 Task: Create a due date automation trigger when advanced on, on the wednesday of the week a card is due add fields with all custom fields completed at 11:00 AM.
Action: Mouse moved to (1029, 81)
Screenshot: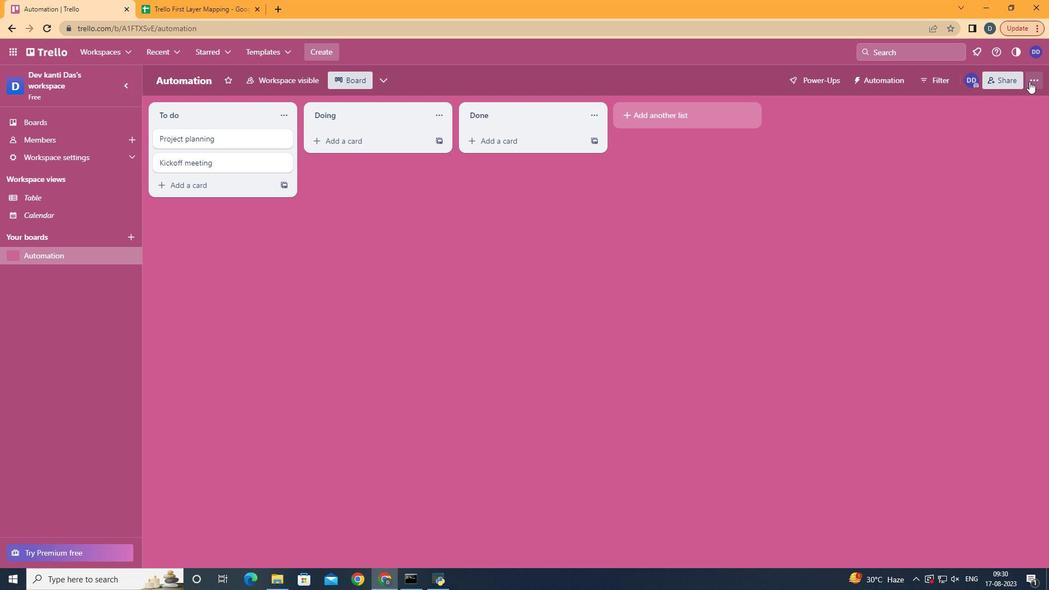 
Action: Mouse pressed left at (1029, 81)
Screenshot: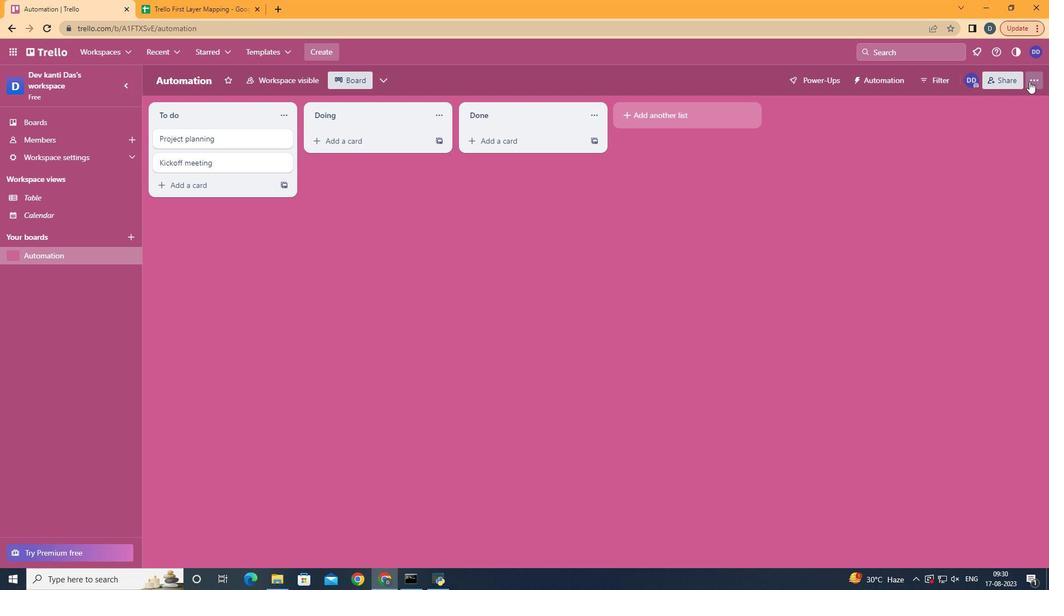 
Action: Mouse moved to (954, 220)
Screenshot: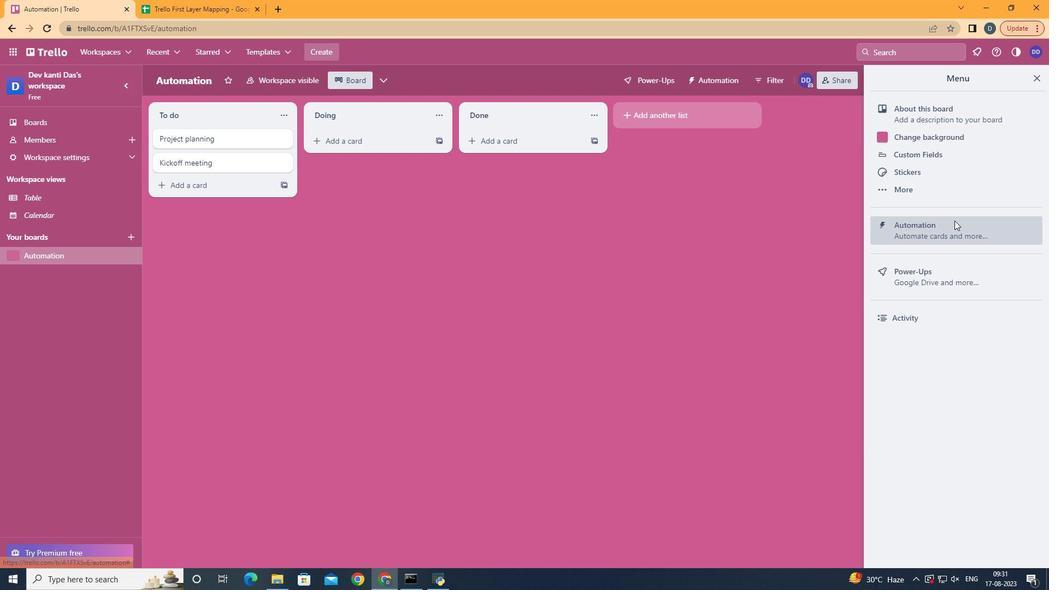 
Action: Mouse pressed left at (954, 220)
Screenshot: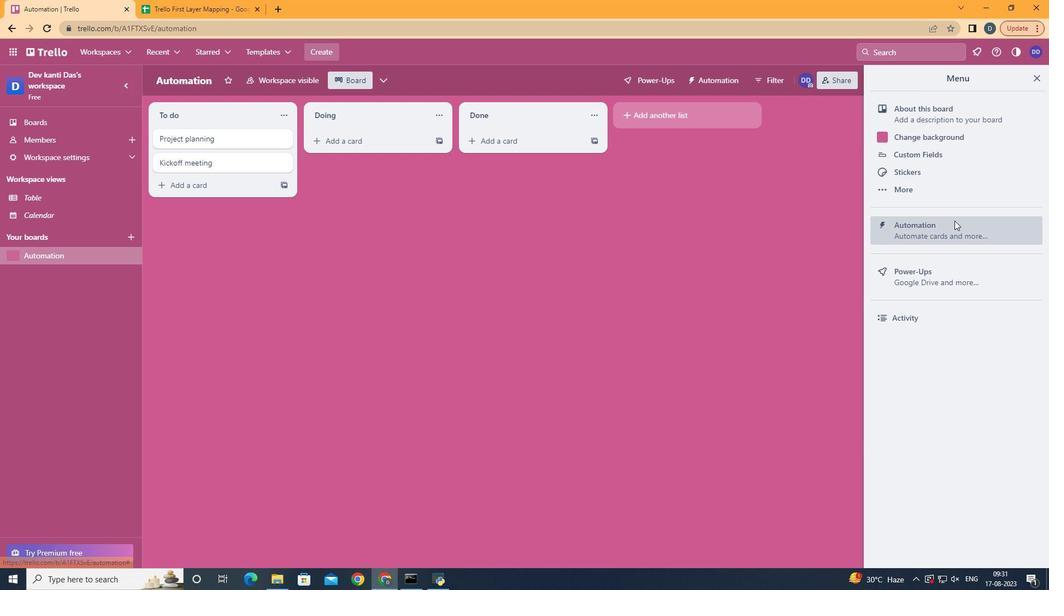 
Action: Mouse moved to (193, 221)
Screenshot: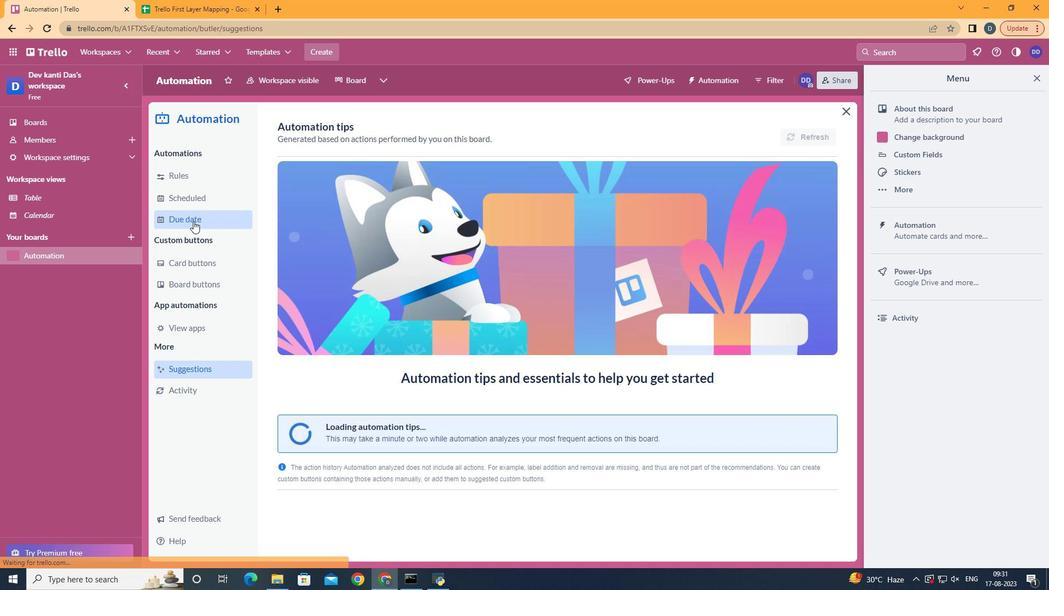 
Action: Mouse pressed left at (193, 221)
Screenshot: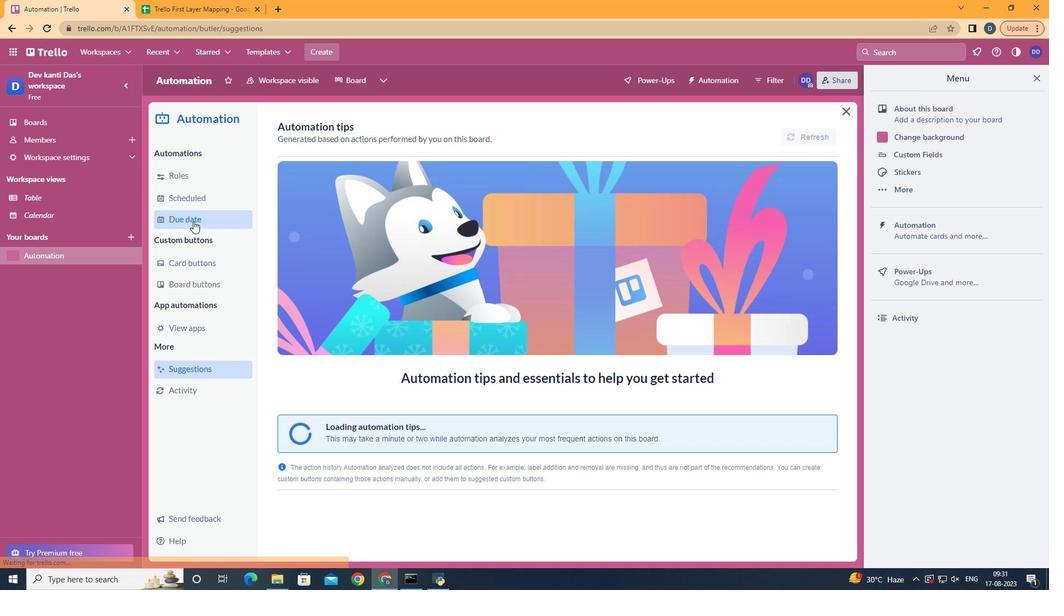 
Action: Mouse moved to (759, 130)
Screenshot: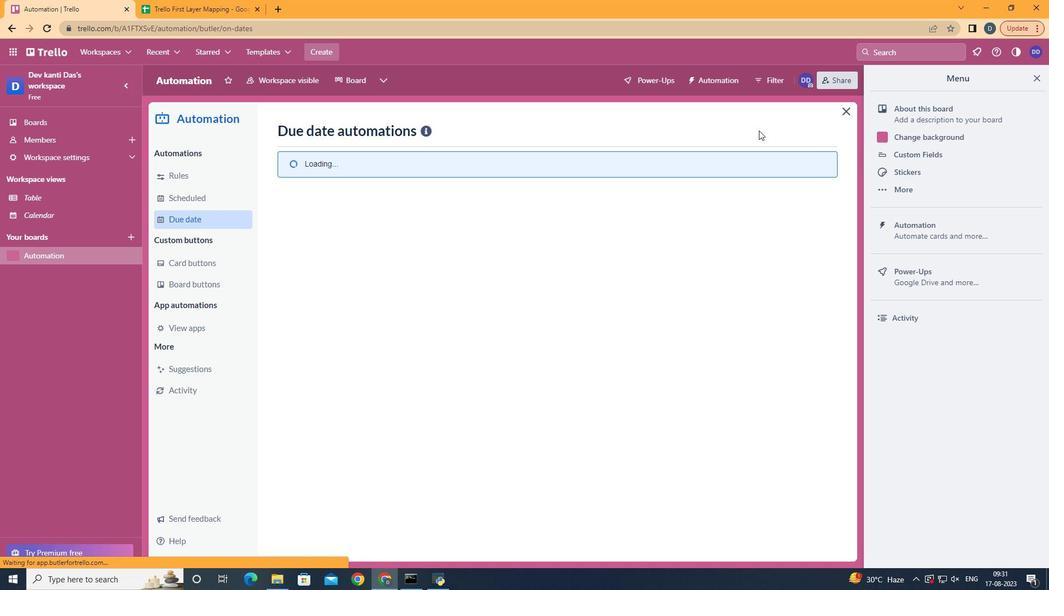
Action: Mouse pressed left at (759, 130)
Screenshot: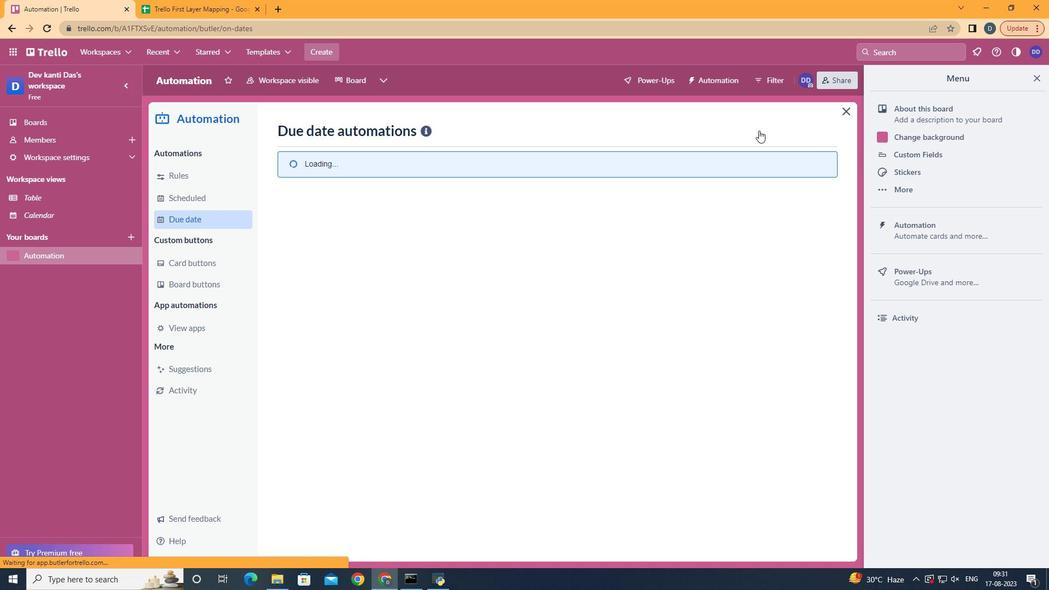 
Action: Mouse pressed left at (759, 130)
Screenshot: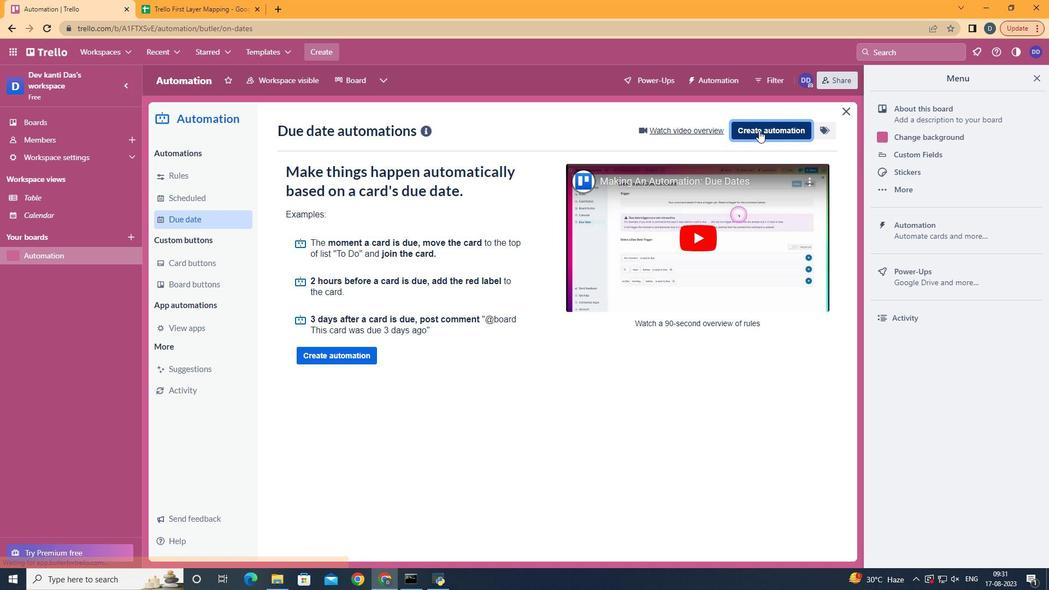 
Action: Mouse moved to (582, 237)
Screenshot: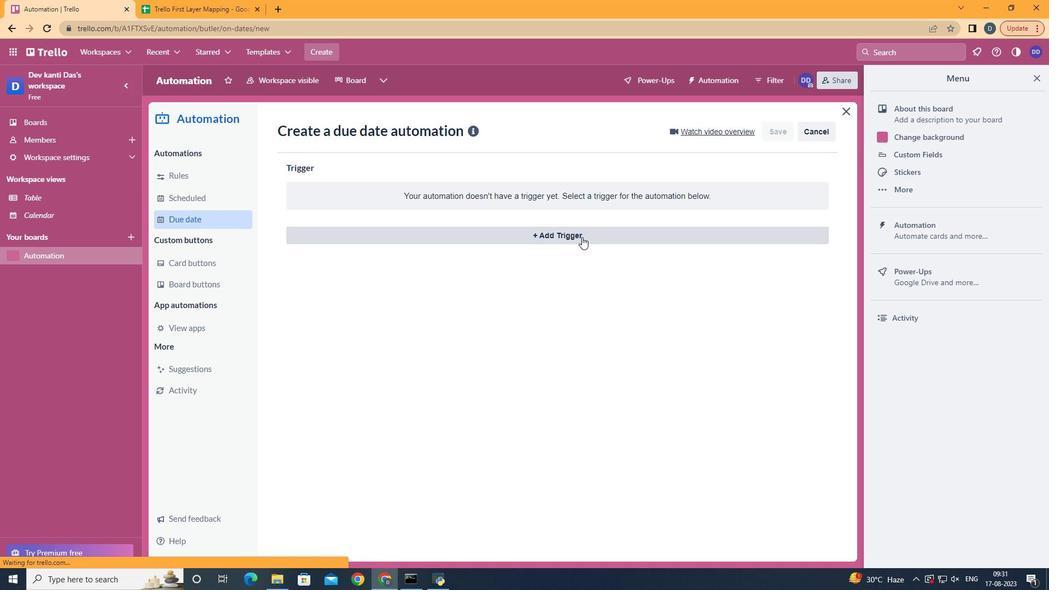 
Action: Mouse pressed left at (582, 237)
Screenshot: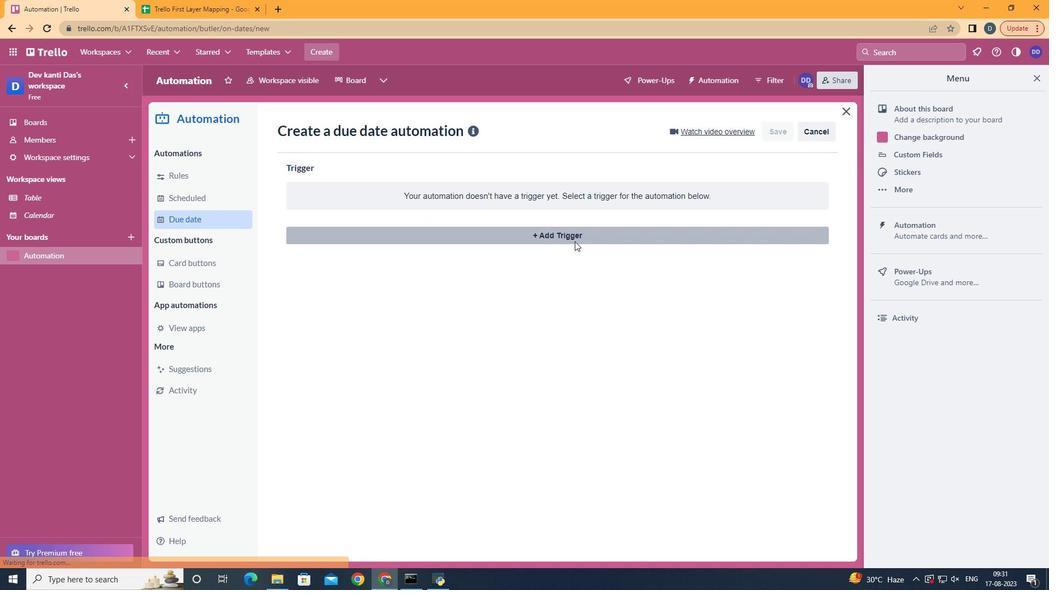 
Action: Mouse moved to (354, 330)
Screenshot: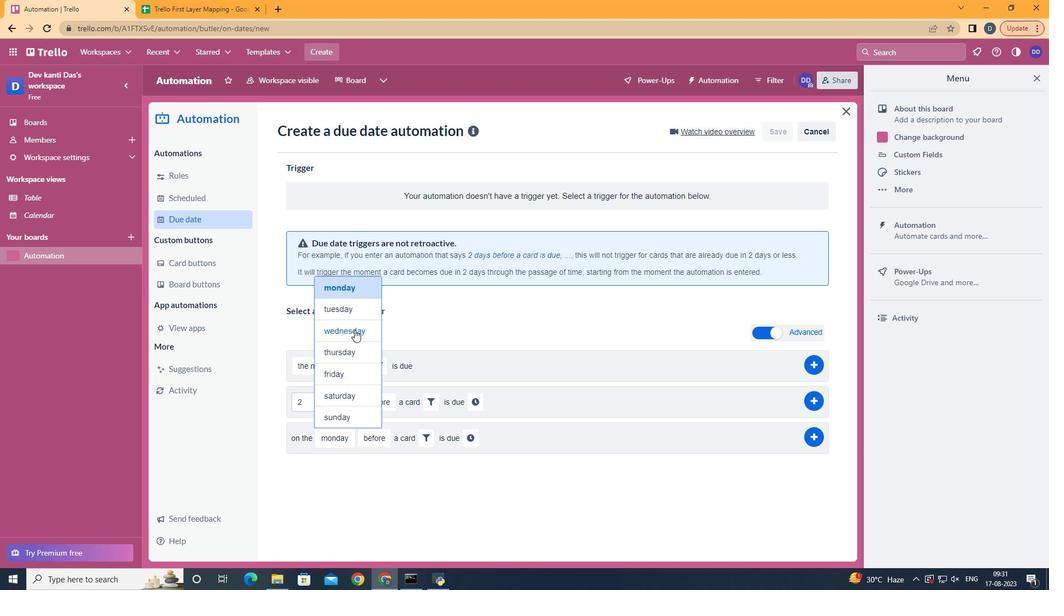 
Action: Mouse pressed left at (354, 330)
Screenshot: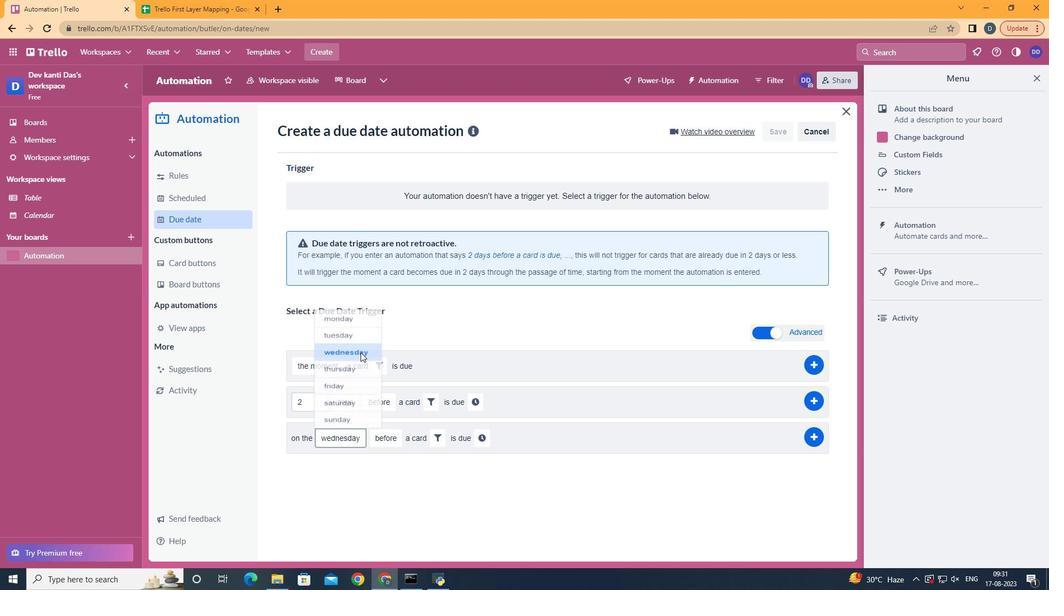 
Action: Mouse moved to (399, 499)
Screenshot: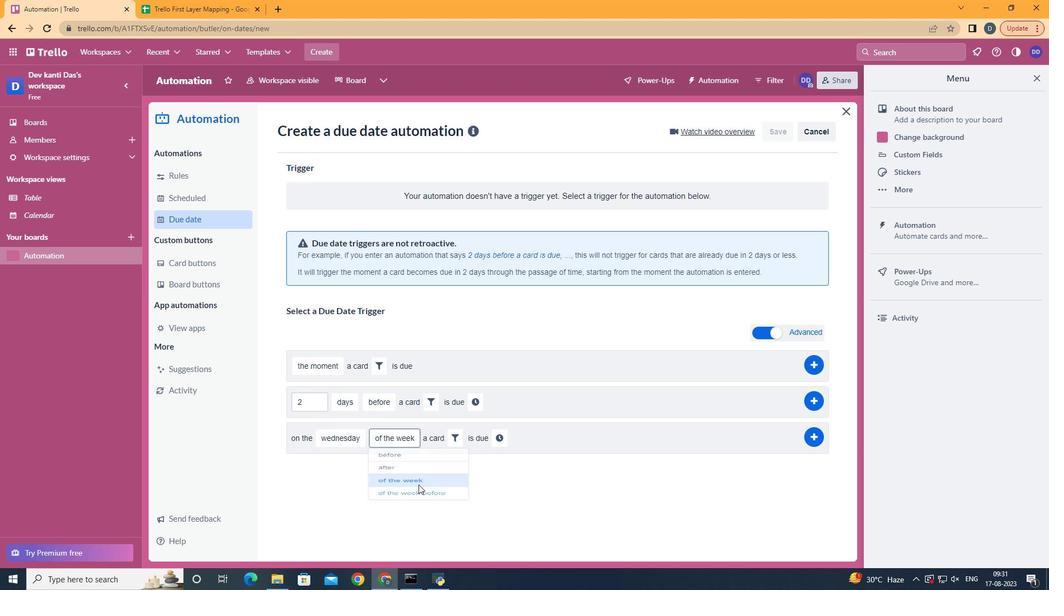 
Action: Mouse pressed left at (399, 499)
Screenshot: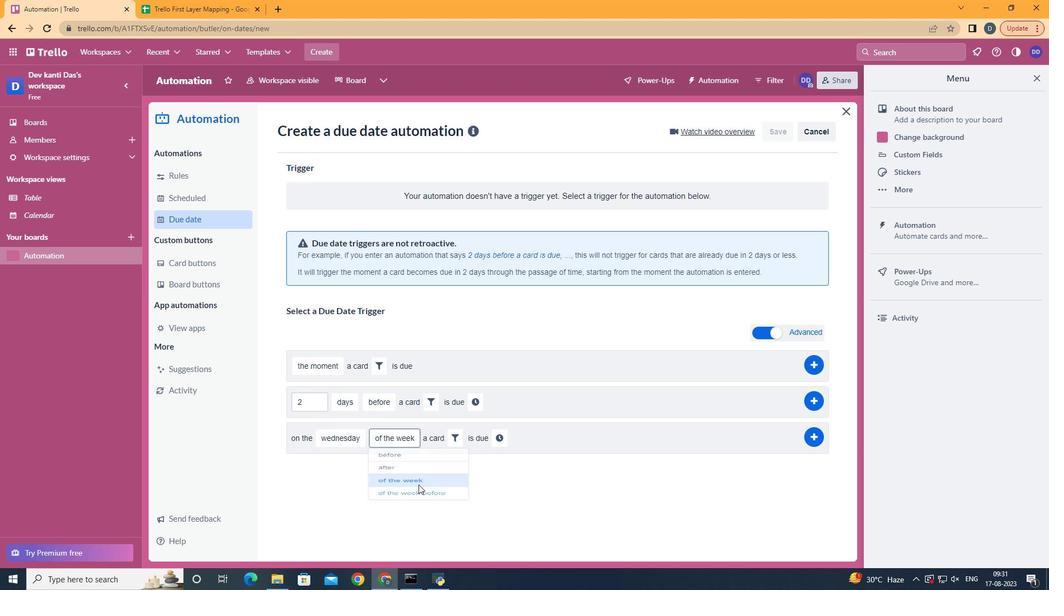 
Action: Mouse moved to (459, 440)
Screenshot: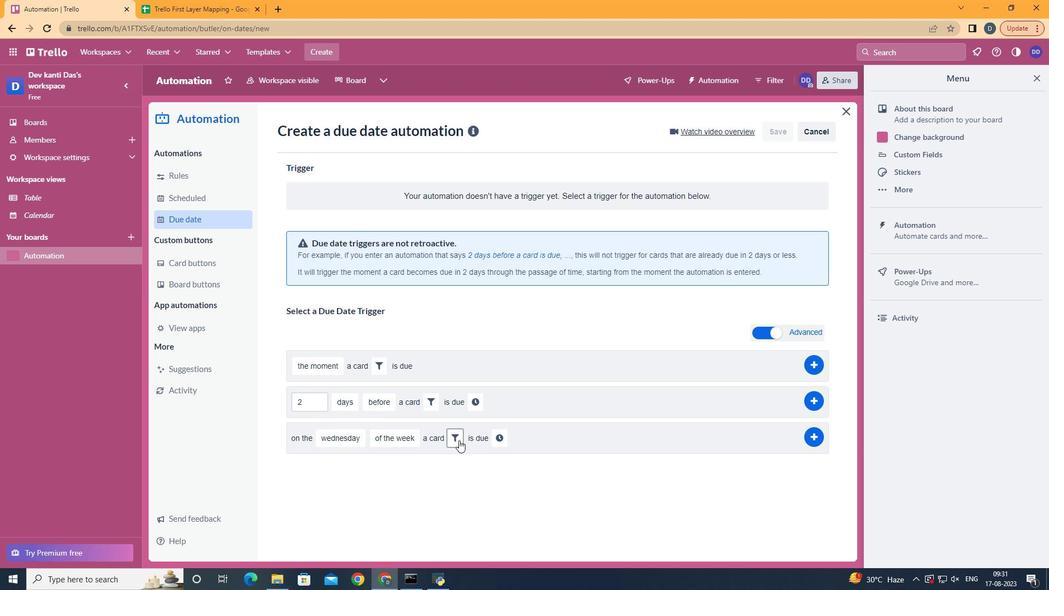 
Action: Mouse pressed left at (459, 440)
Screenshot: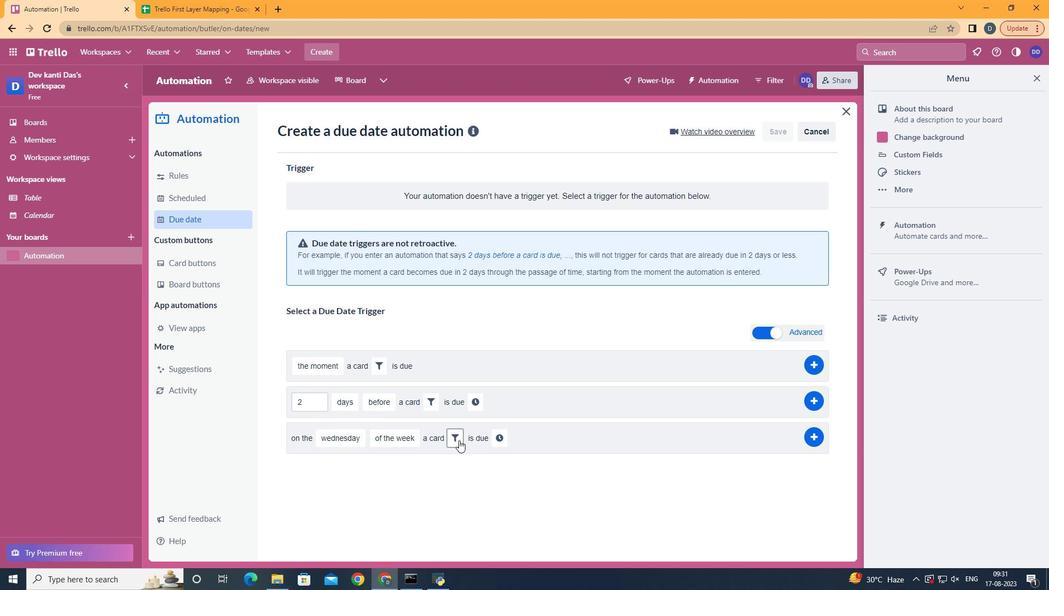 
Action: Mouse moved to (590, 470)
Screenshot: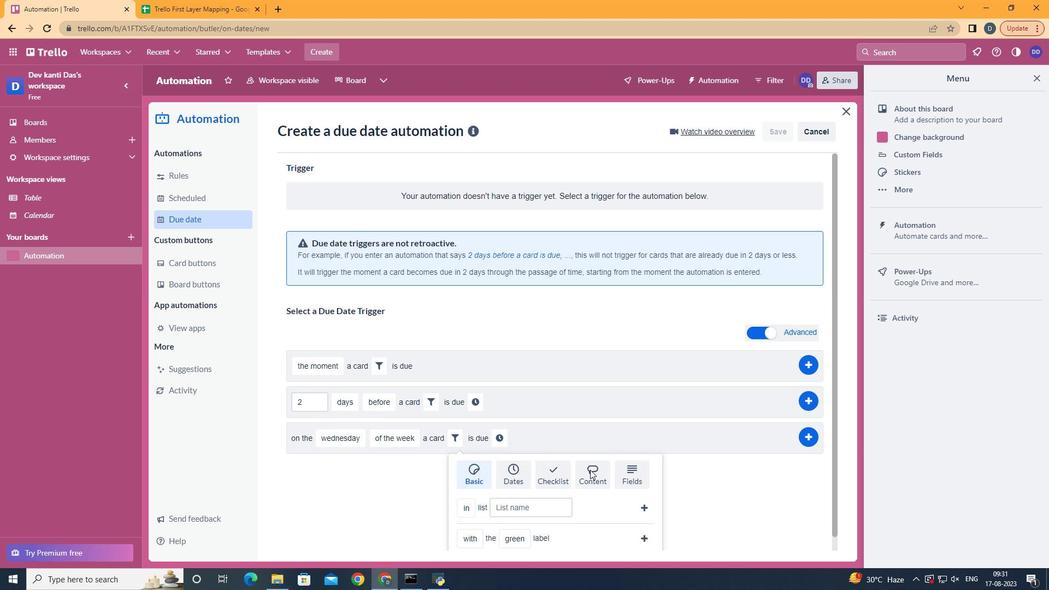 
Action: Mouse pressed left at (590, 470)
Screenshot: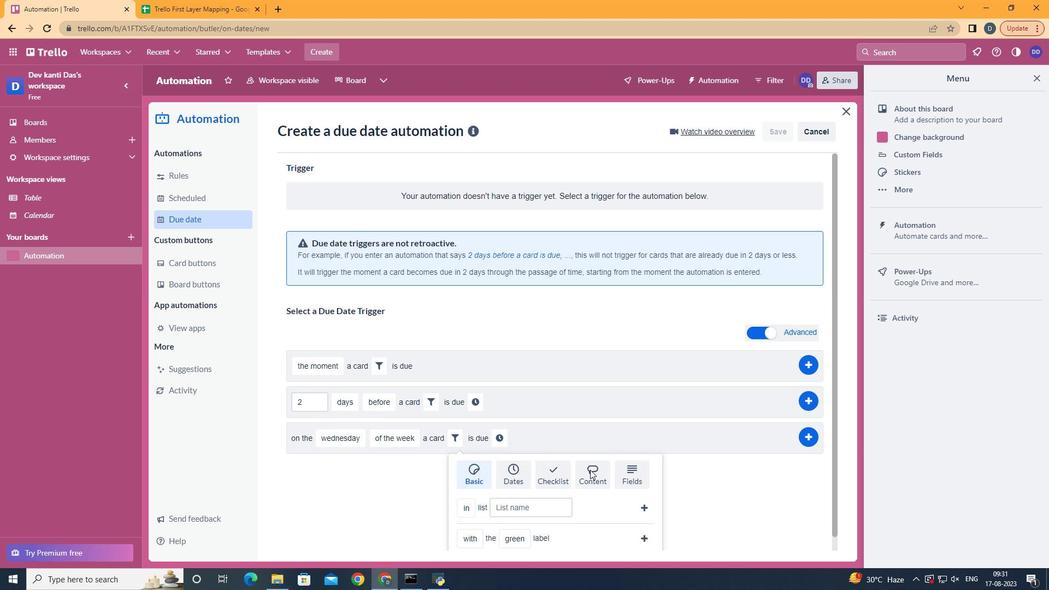 
Action: Mouse moved to (635, 471)
Screenshot: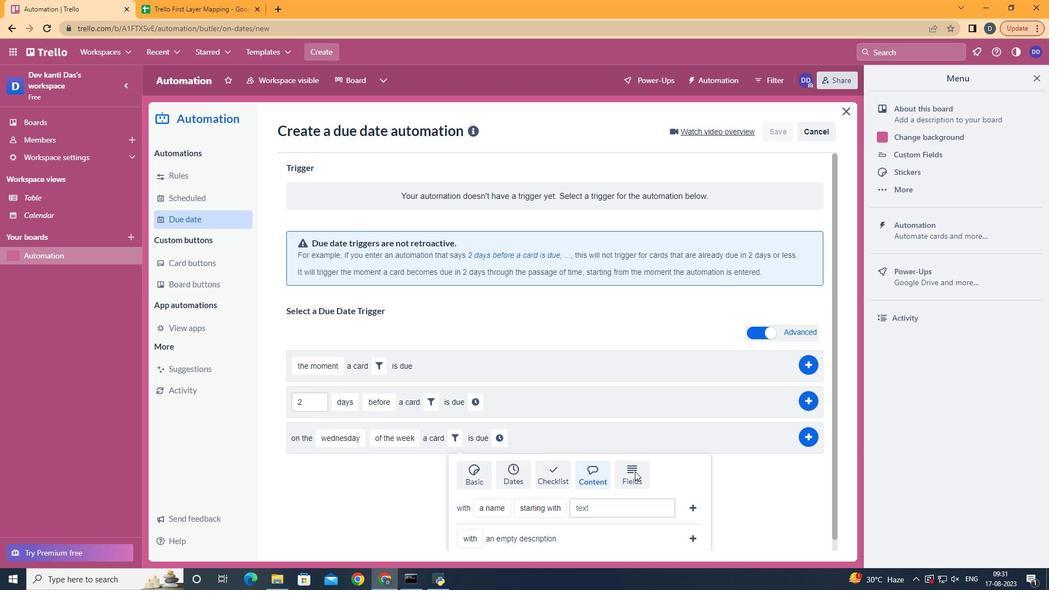
Action: Mouse pressed left at (635, 471)
Screenshot: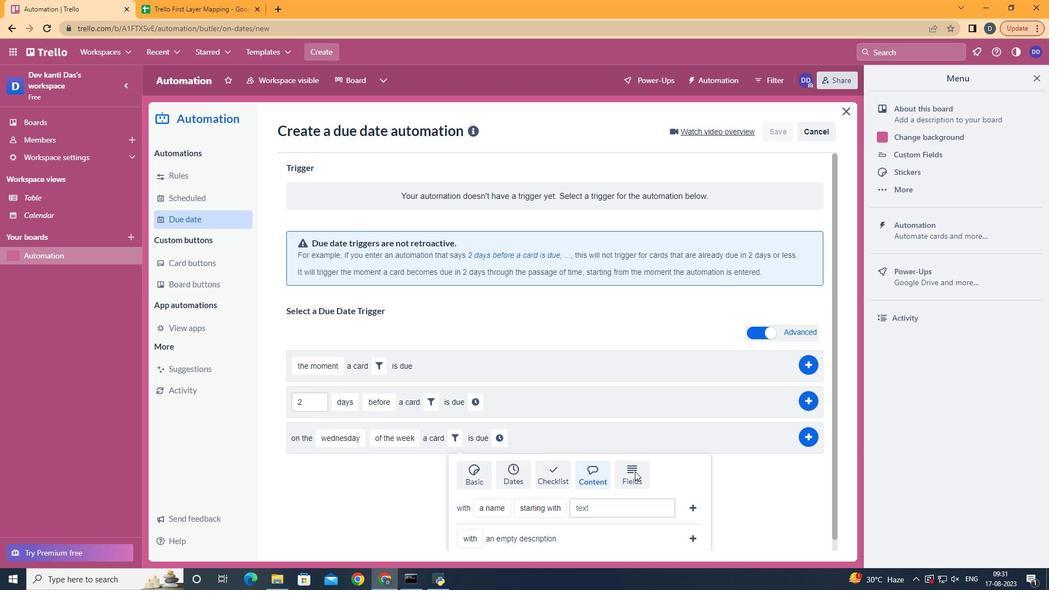 
Action: Mouse scrolled (635, 471) with delta (0, 0)
Screenshot: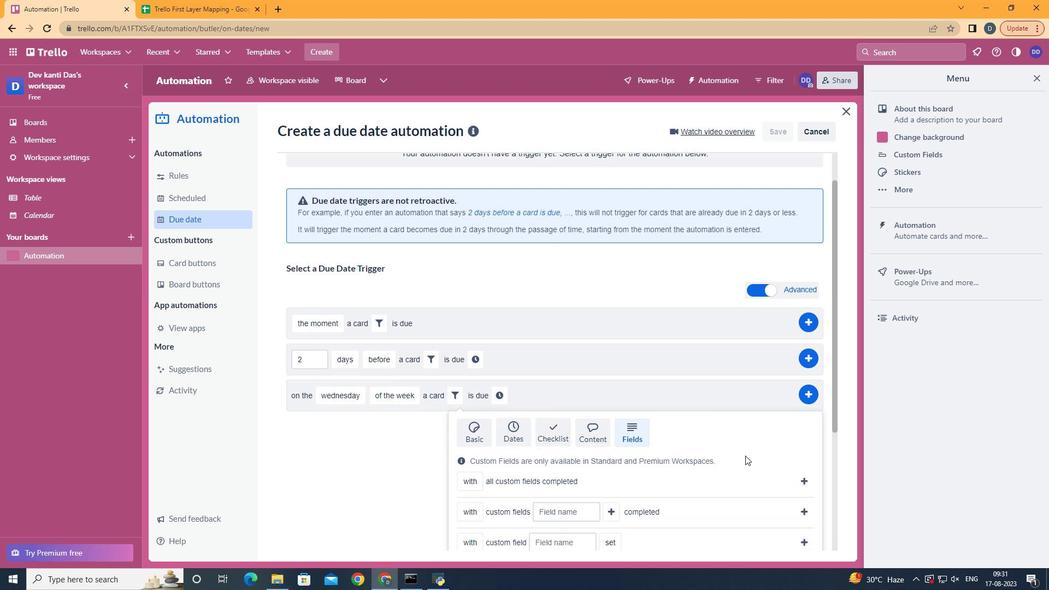 
Action: Mouse moved to (809, 467)
Screenshot: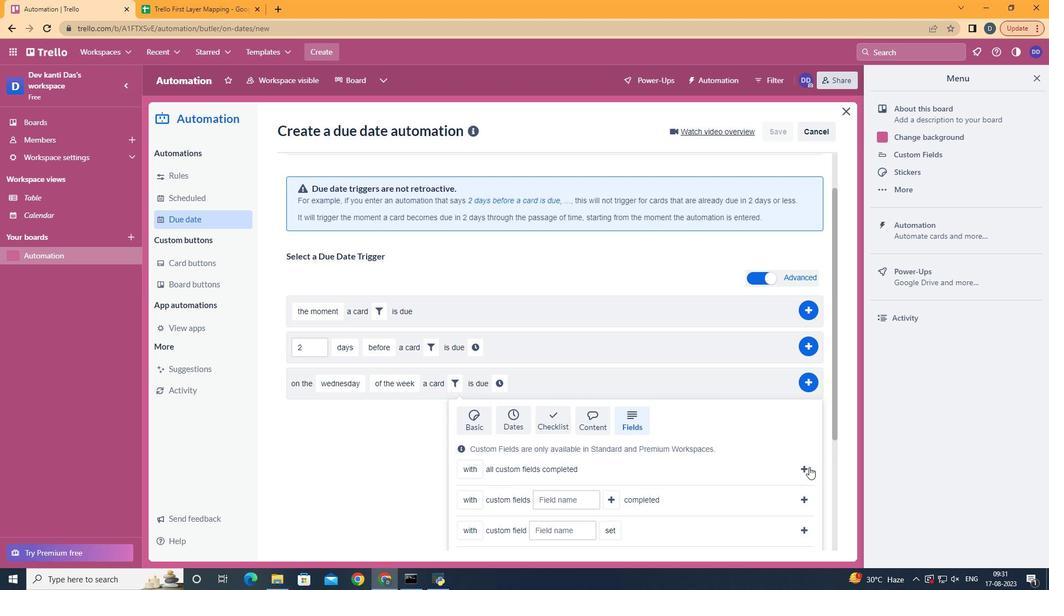 
Action: Mouse pressed left at (809, 467)
Screenshot: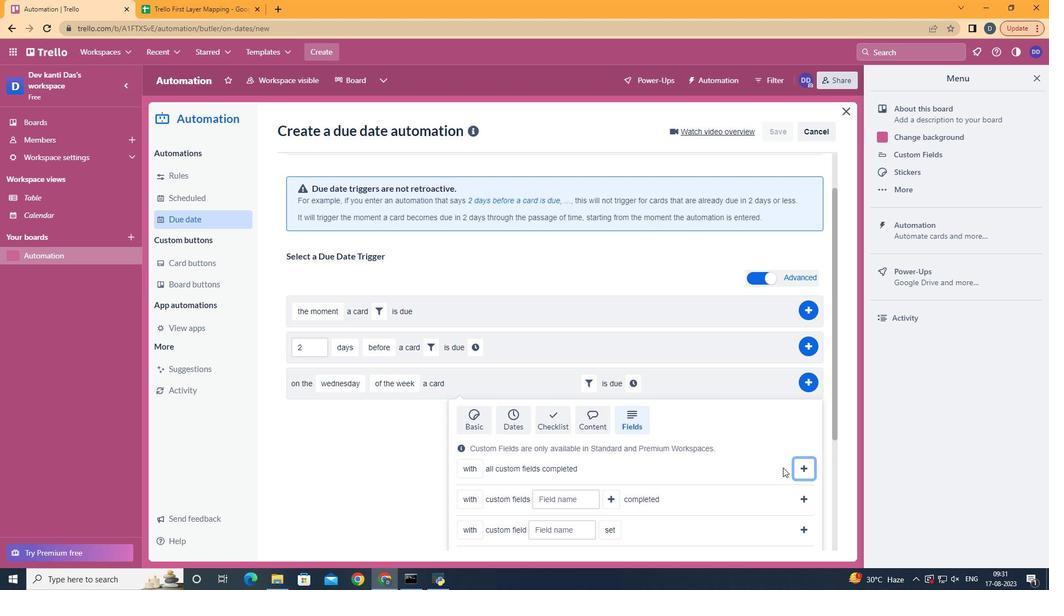 
Action: Mouse moved to (627, 447)
Screenshot: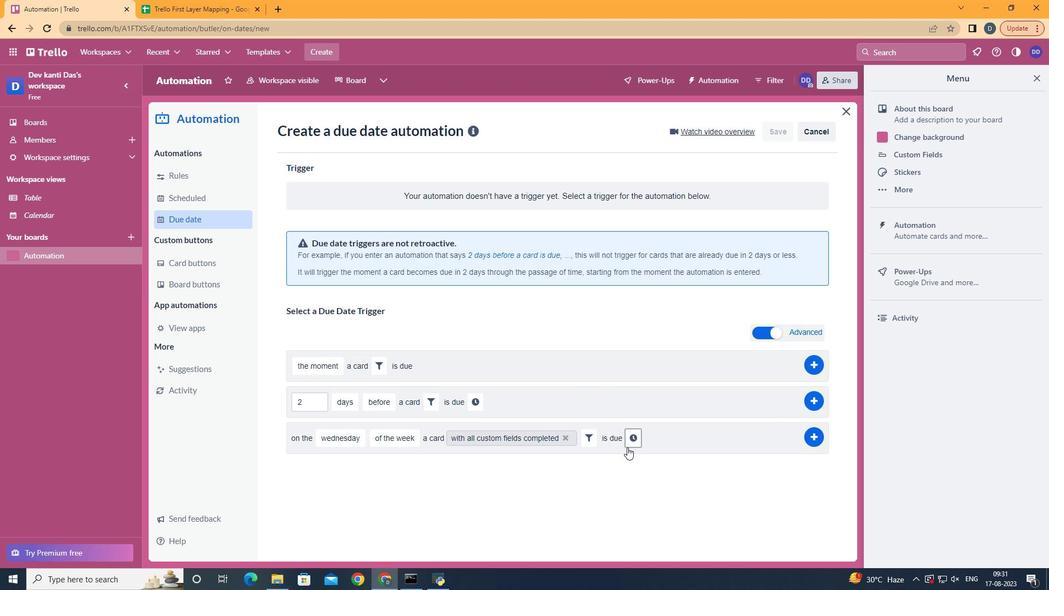 
Action: Mouse pressed left at (627, 447)
Screenshot: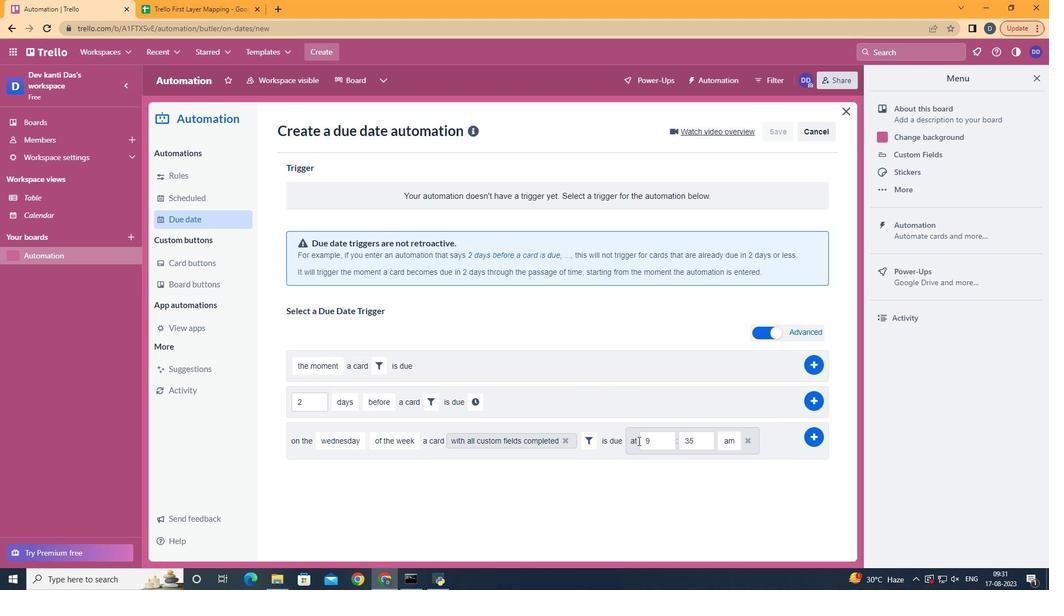 
Action: Mouse moved to (669, 446)
Screenshot: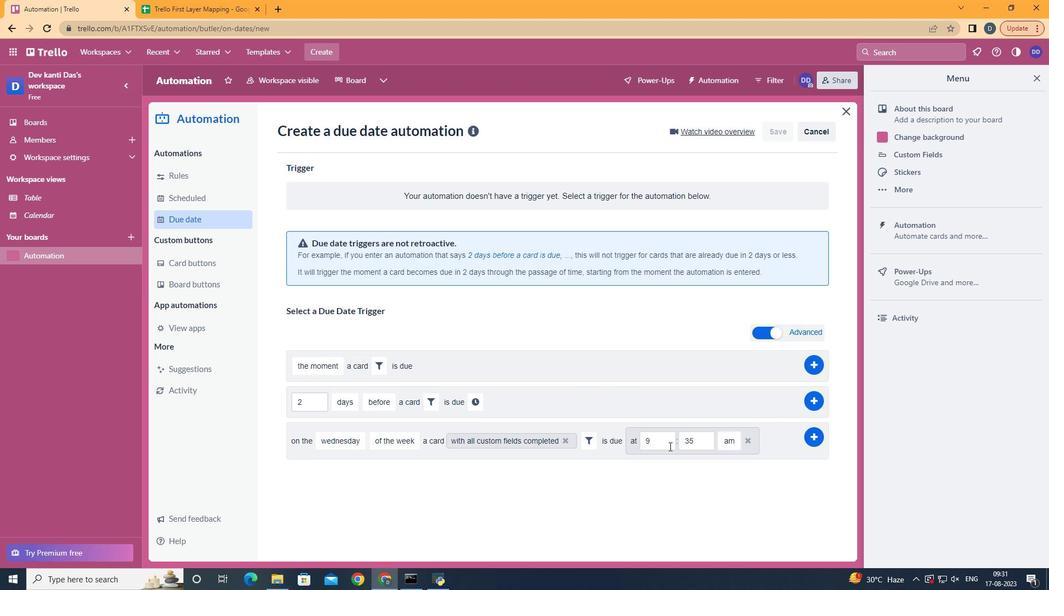
Action: Mouse pressed left at (669, 446)
Screenshot: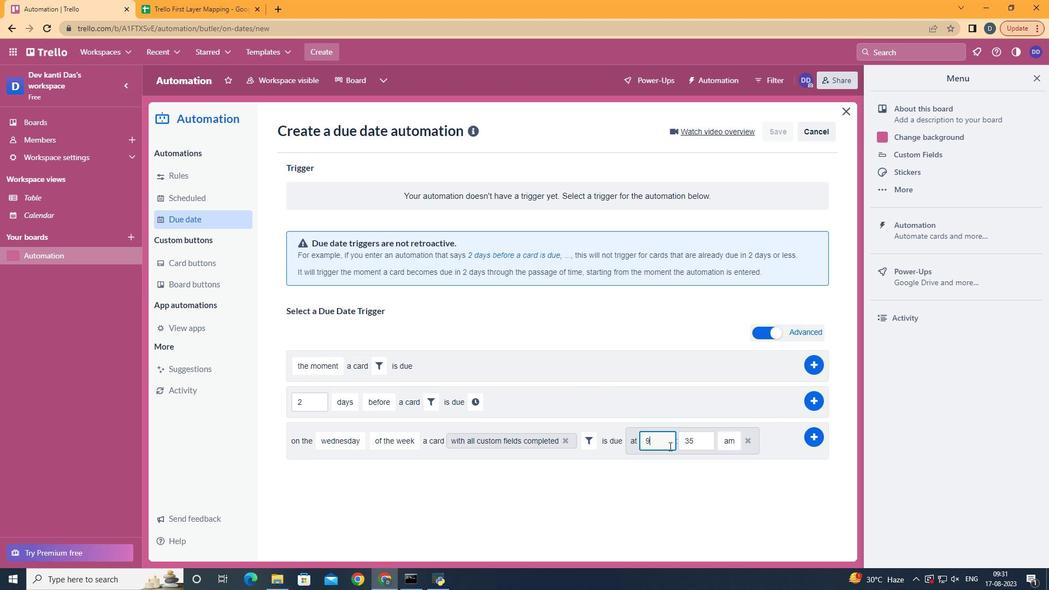 
Action: Key pressed <Key.backspace>11
Screenshot: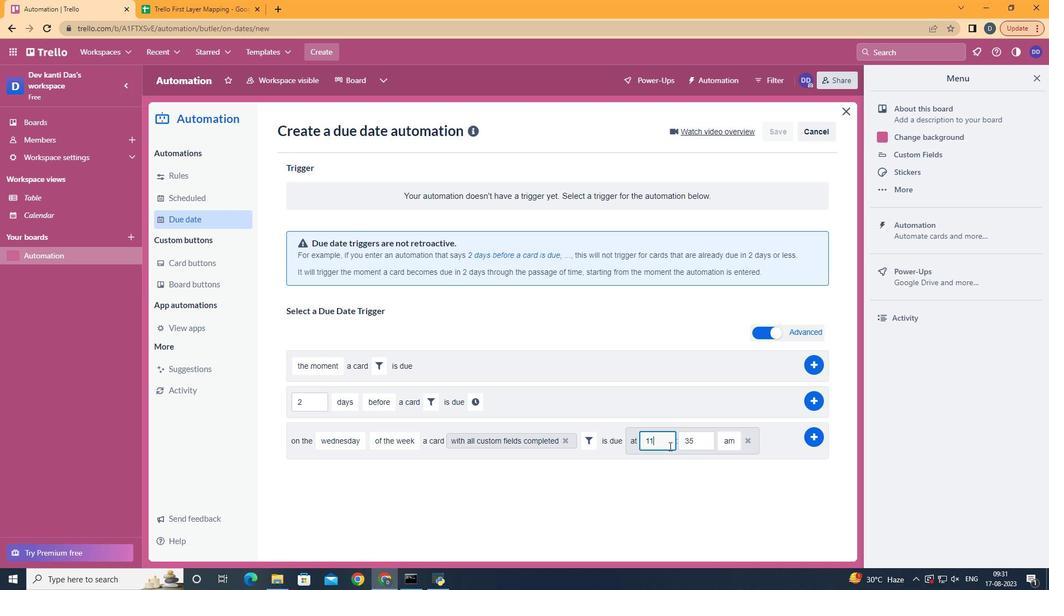 
Action: Mouse moved to (696, 446)
Screenshot: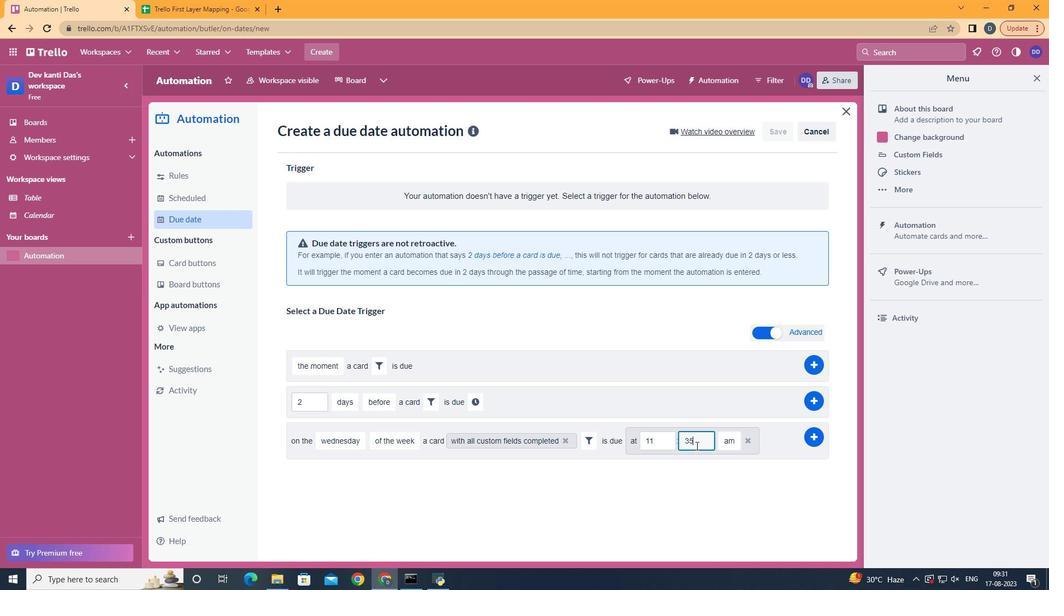 
Action: Mouse pressed left at (696, 446)
Screenshot: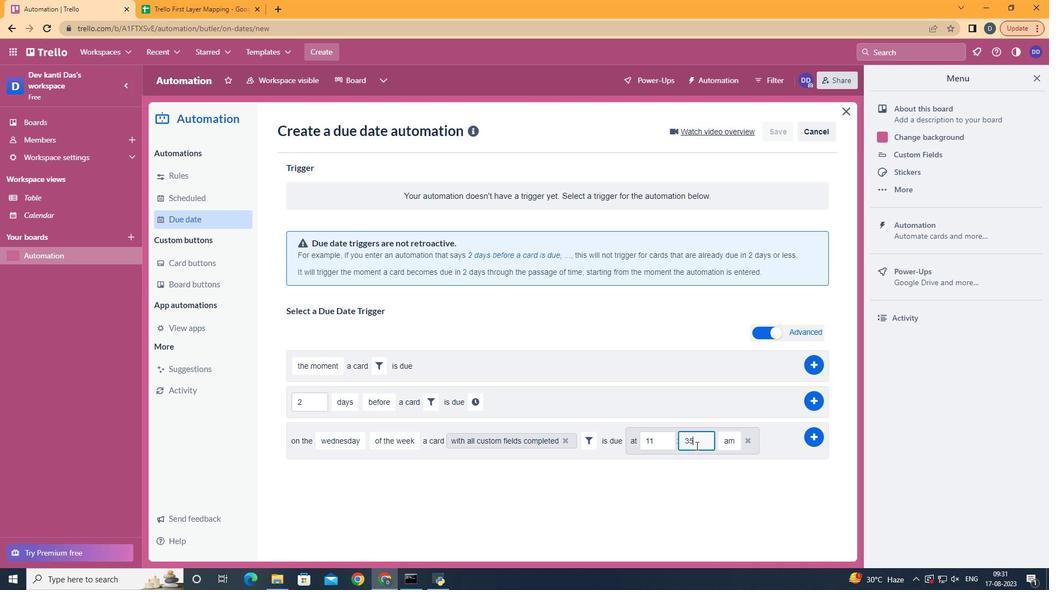 
Action: Key pressed <Key.backspace><Key.backspace>00
Screenshot: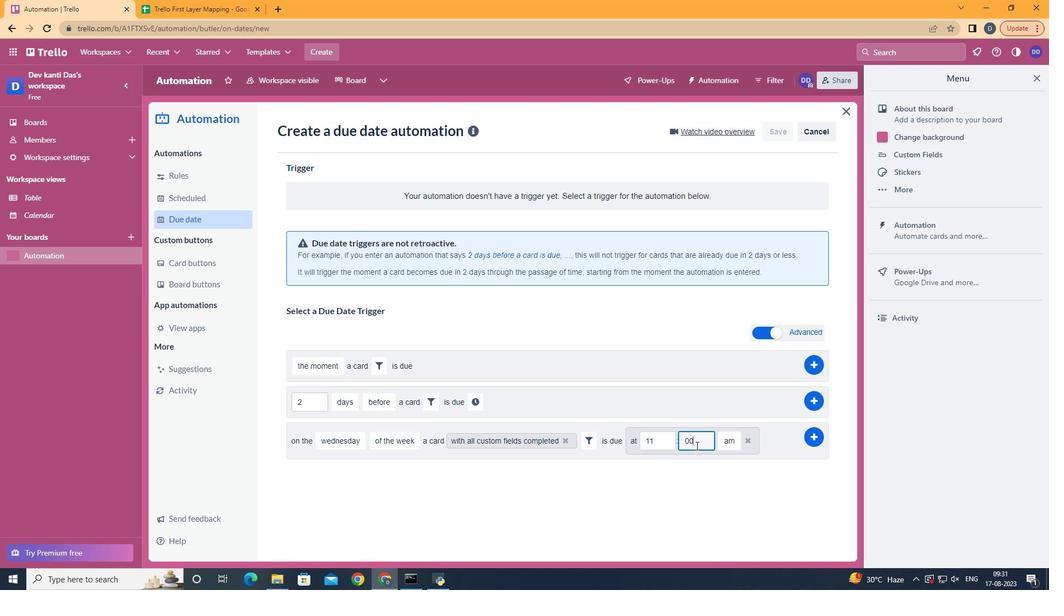 
Action: Mouse moved to (813, 432)
Screenshot: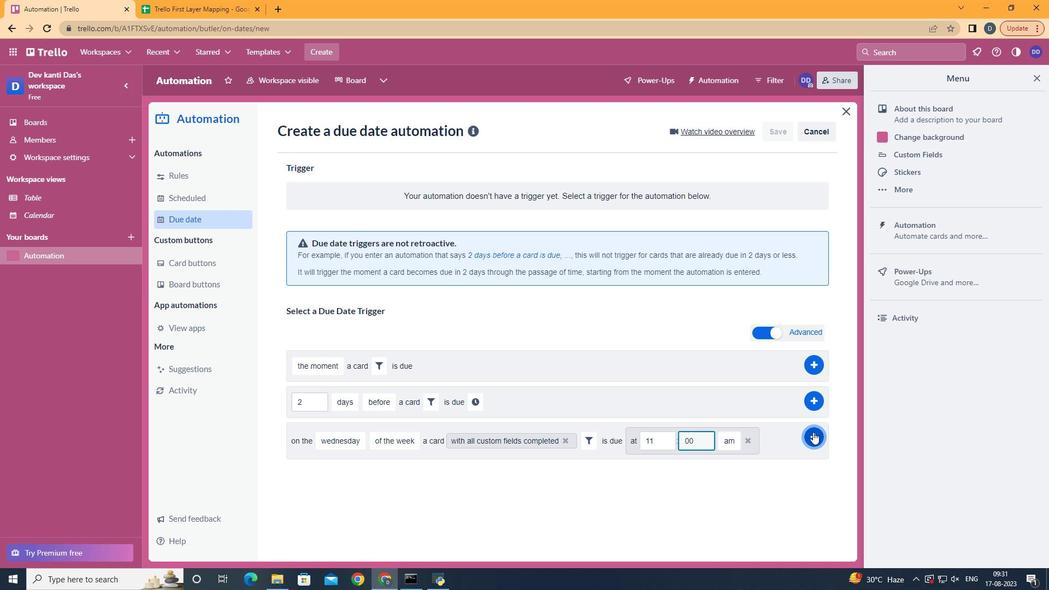 
Action: Mouse pressed left at (813, 432)
Screenshot: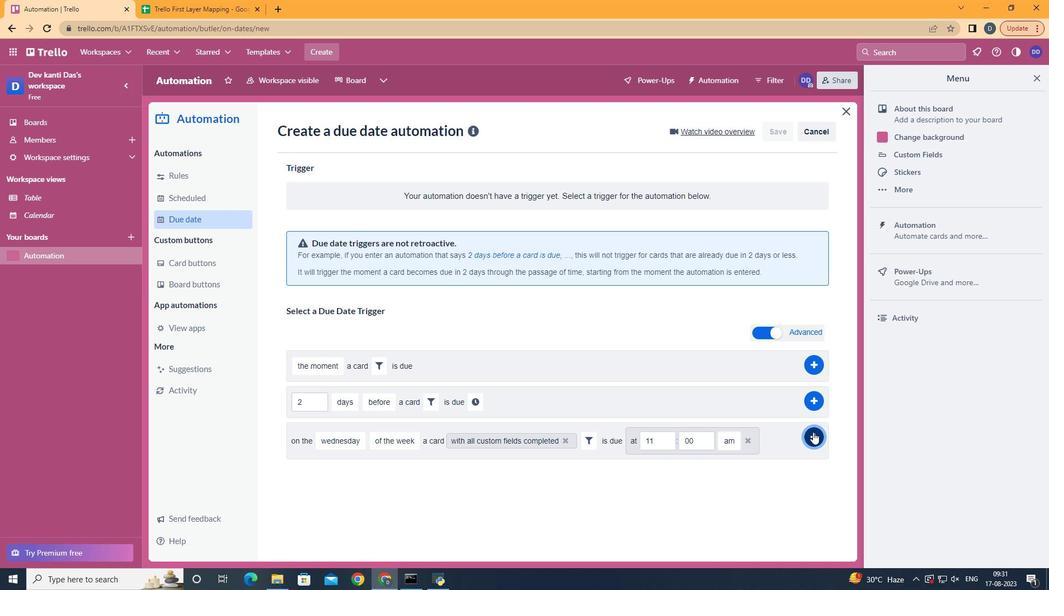 
